 Task: Create a due date automation trigger when advanced on, 2 hours after a card is due add dates without an incomplete due date.
Action: Mouse moved to (852, 253)
Screenshot: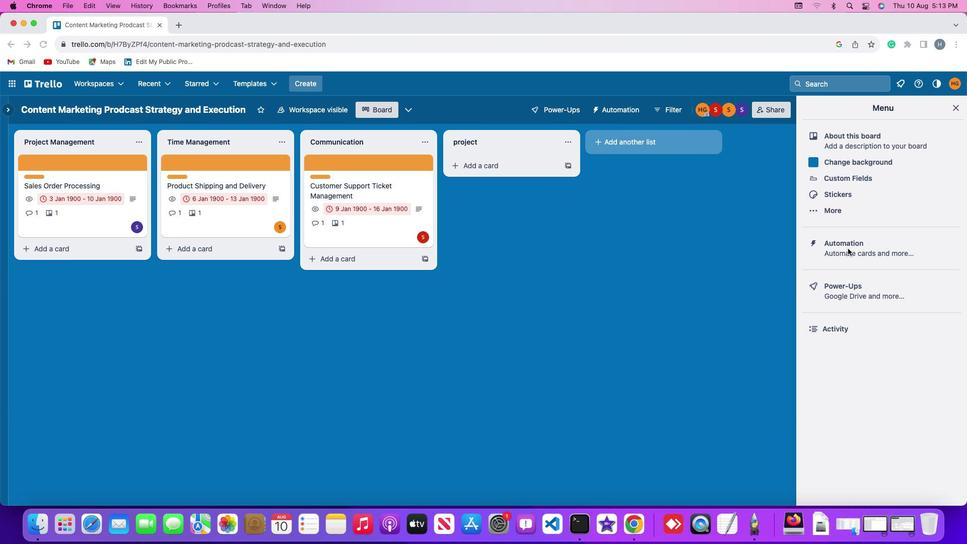 
Action: Mouse pressed left at (852, 253)
Screenshot: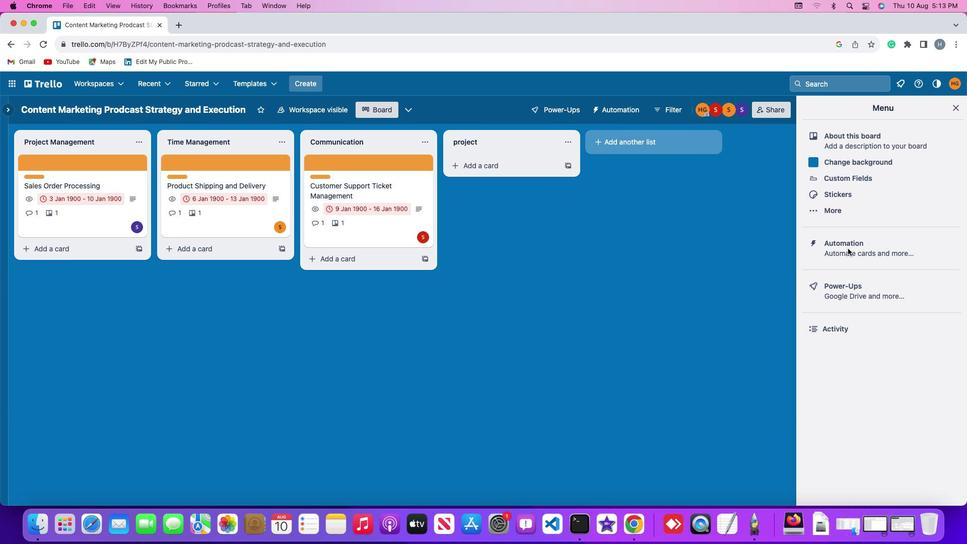 
Action: Mouse pressed left at (852, 253)
Screenshot: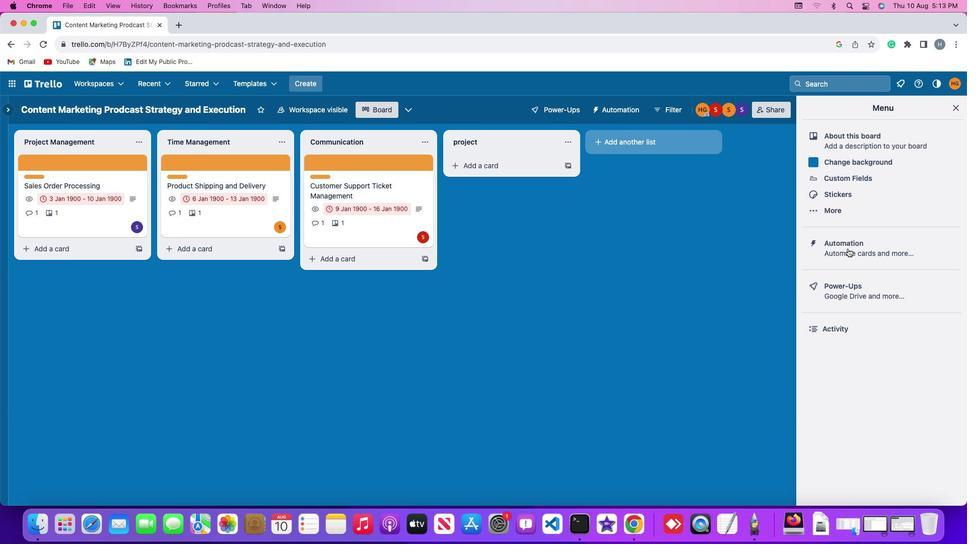 
Action: Mouse moved to (74, 241)
Screenshot: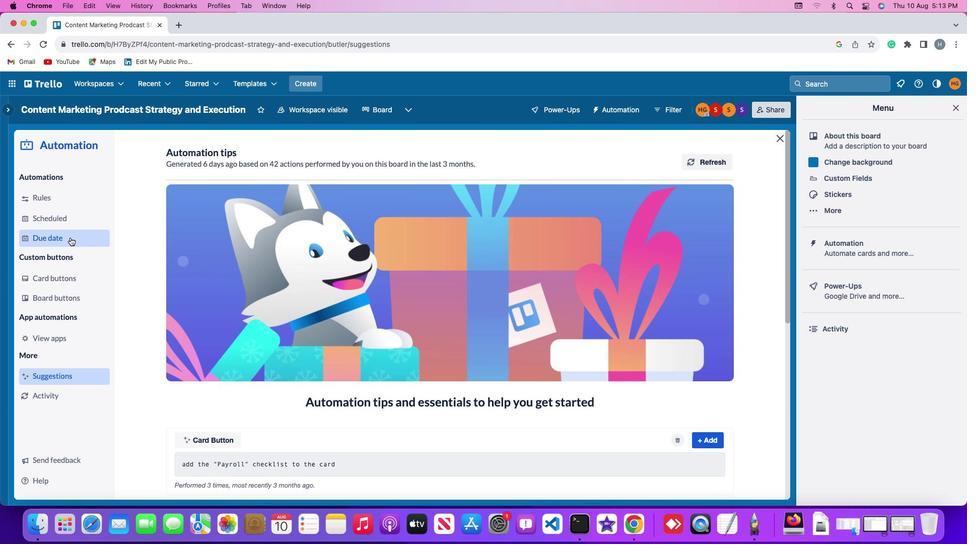 
Action: Mouse pressed left at (74, 241)
Screenshot: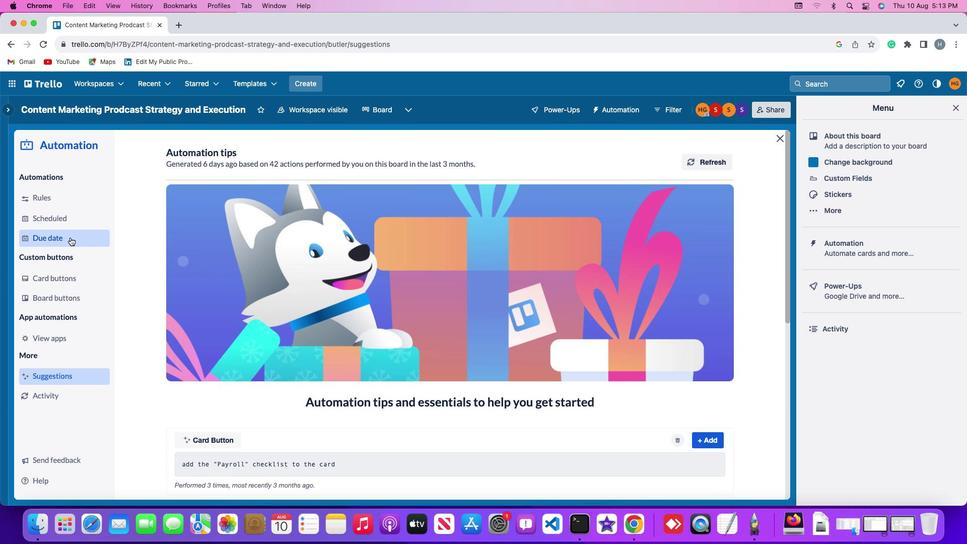 
Action: Mouse moved to (672, 155)
Screenshot: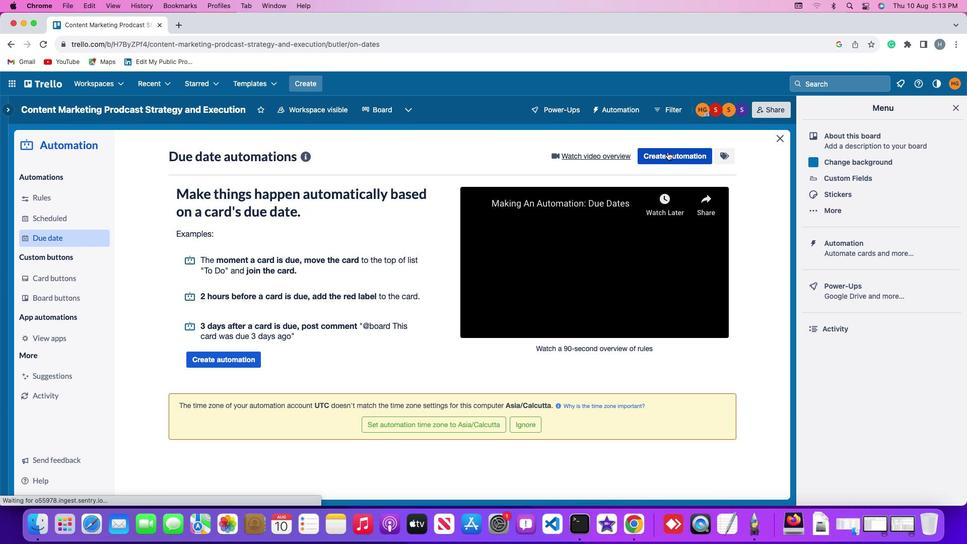 
Action: Mouse pressed left at (672, 155)
Screenshot: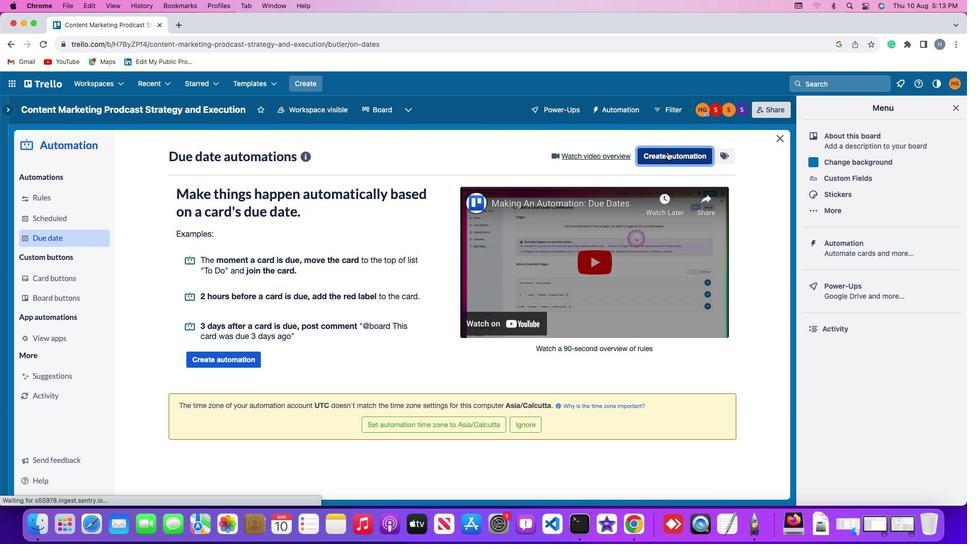 
Action: Mouse moved to (265, 256)
Screenshot: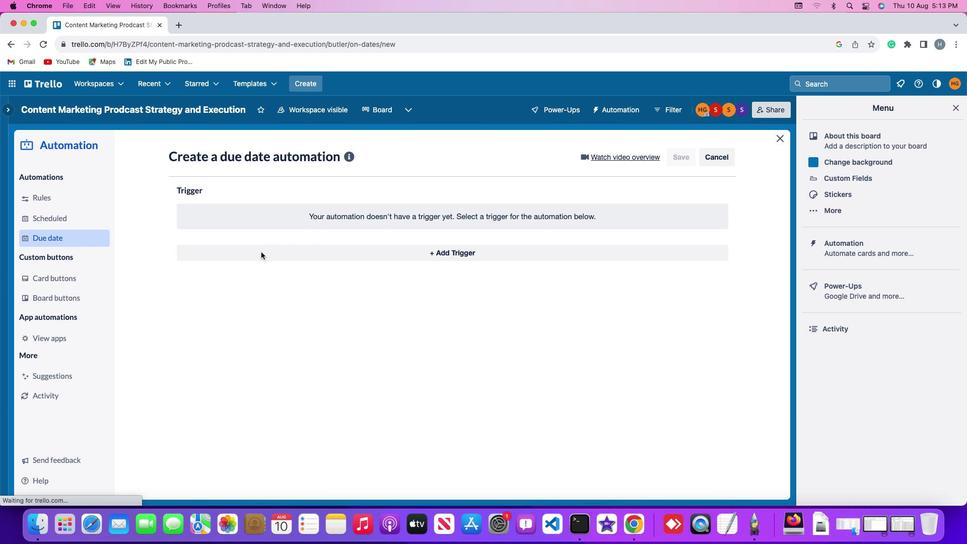 
Action: Mouse pressed left at (265, 256)
Screenshot: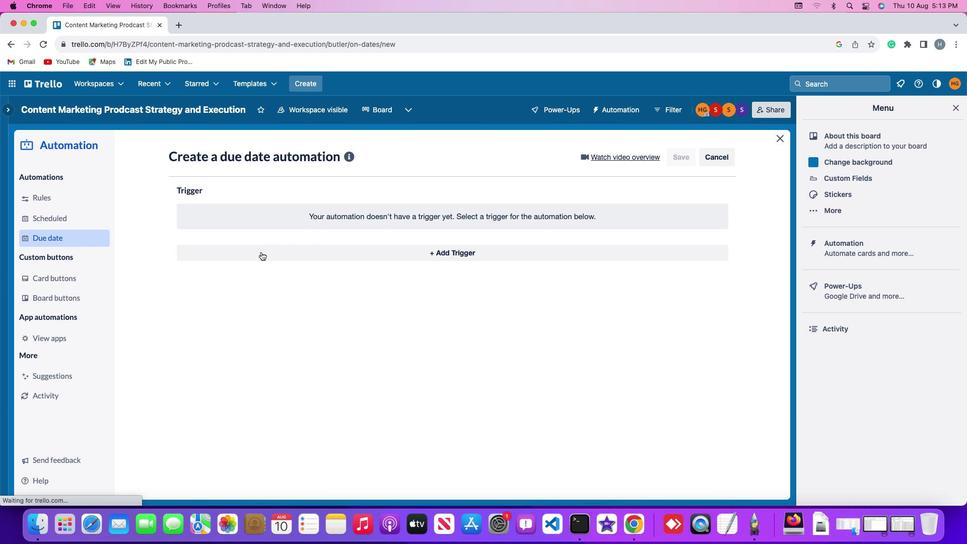 
Action: Mouse moved to (200, 410)
Screenshot: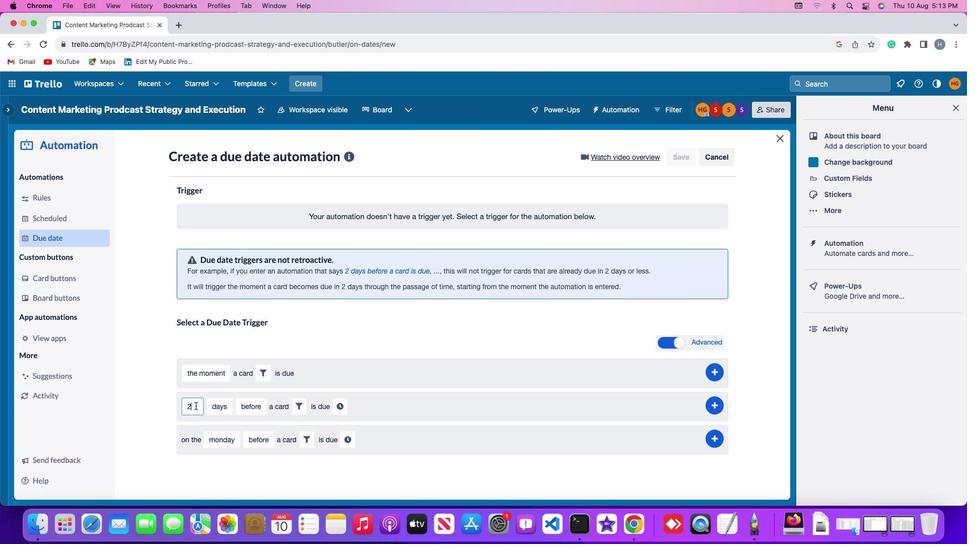 
Action: Mouse pressed left at (200, 410)
Screenshot: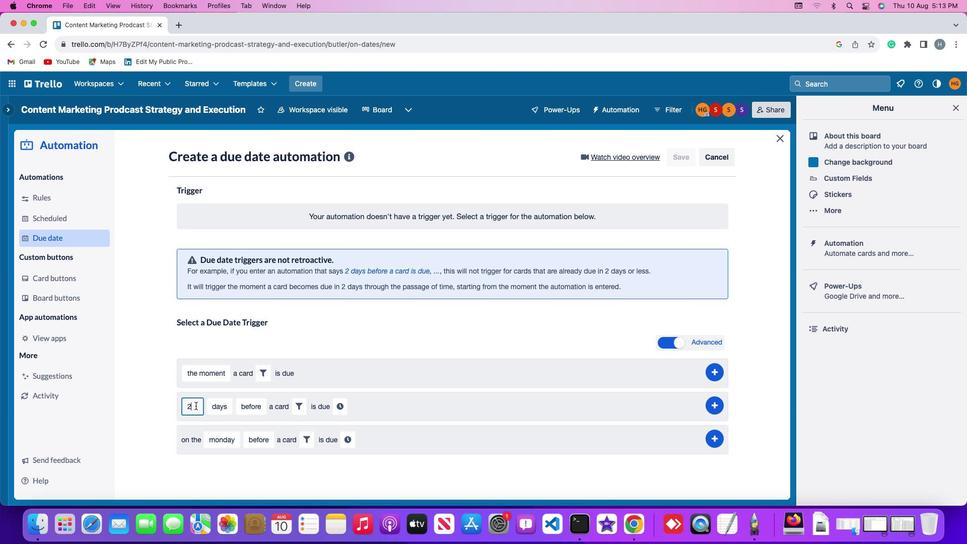 
Action: Key pressed Key.backspace'2'
Screenshot: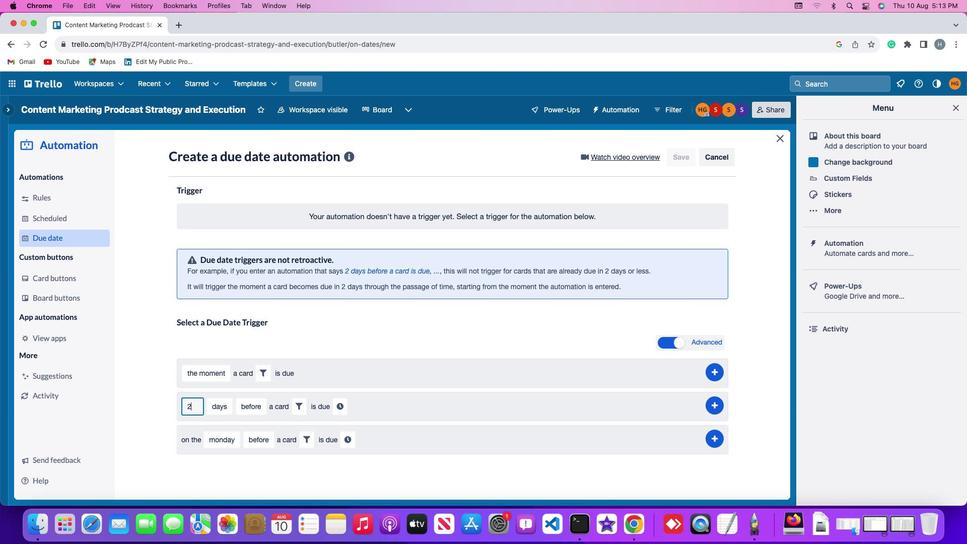
Action: Mouse moved to (214, 409)
Screenshot: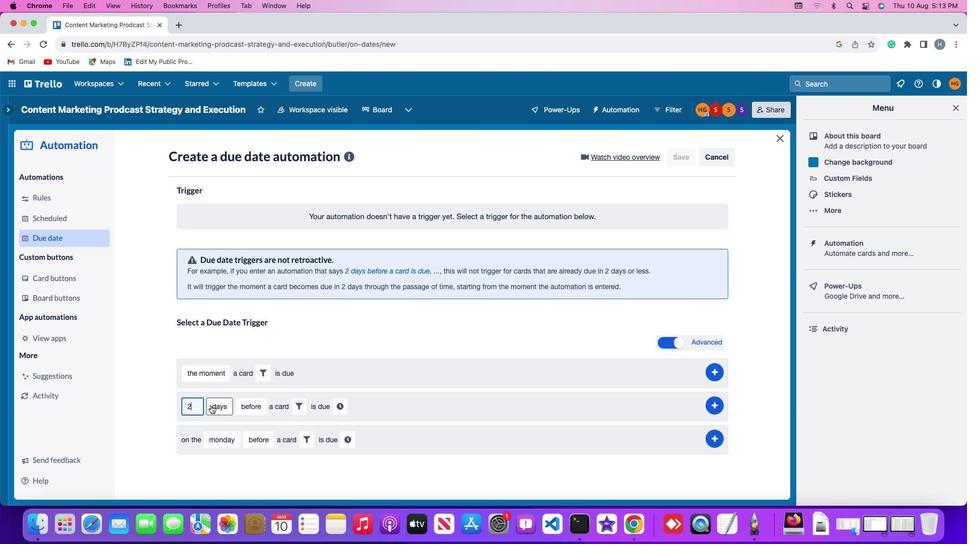 
Action: Mouse pressed left at (214, 409)
Screenshot: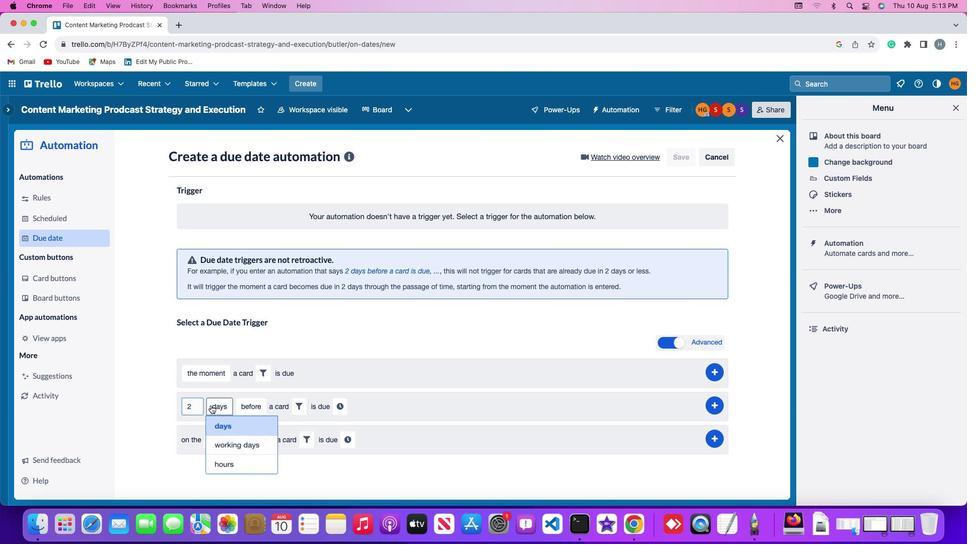 
Action: Mouse moved to (229, 468)
Screenshot: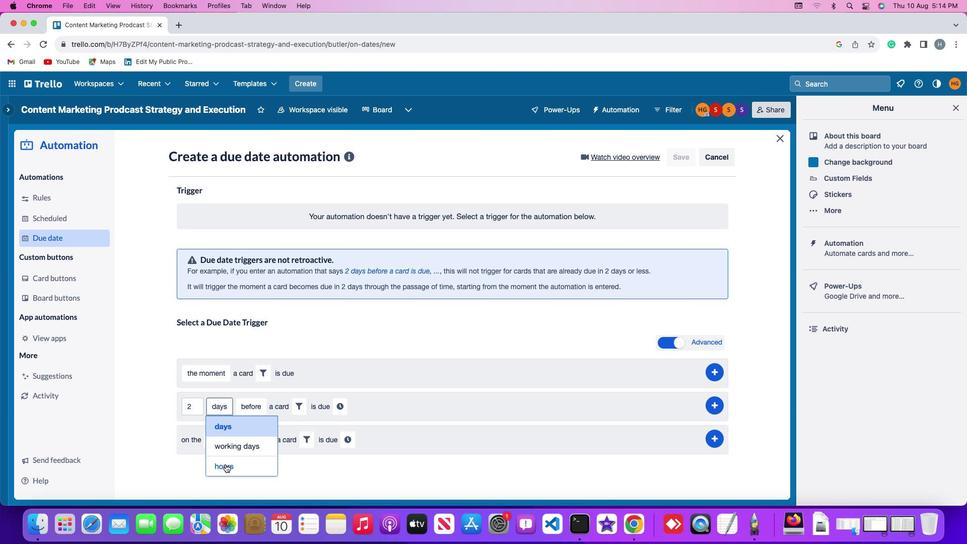 
Action: Mouse pressed left at (229, 468)
Screenshot: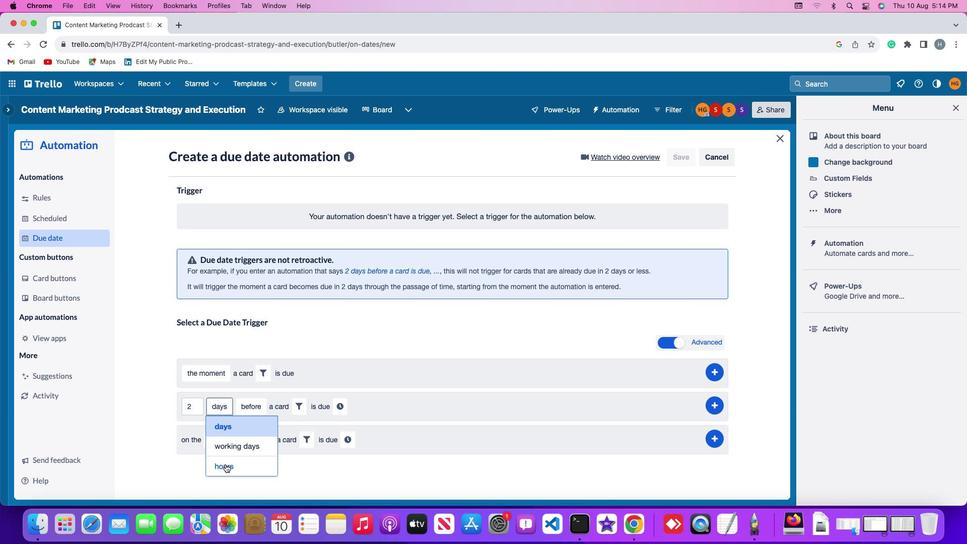
Action: Mouse moved to (263, 411)
Screenshot: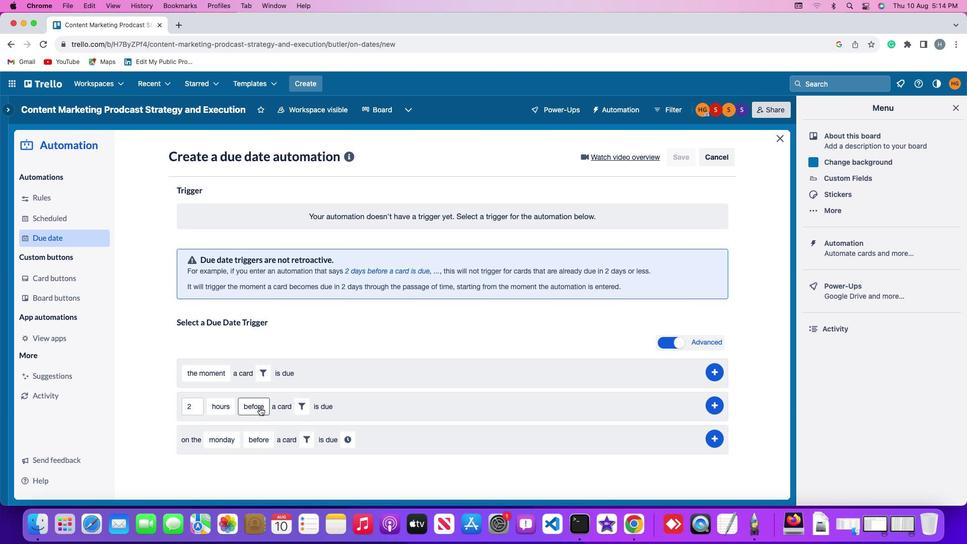 
Action: Mouse pressed left at (263, 411)
Screenshot: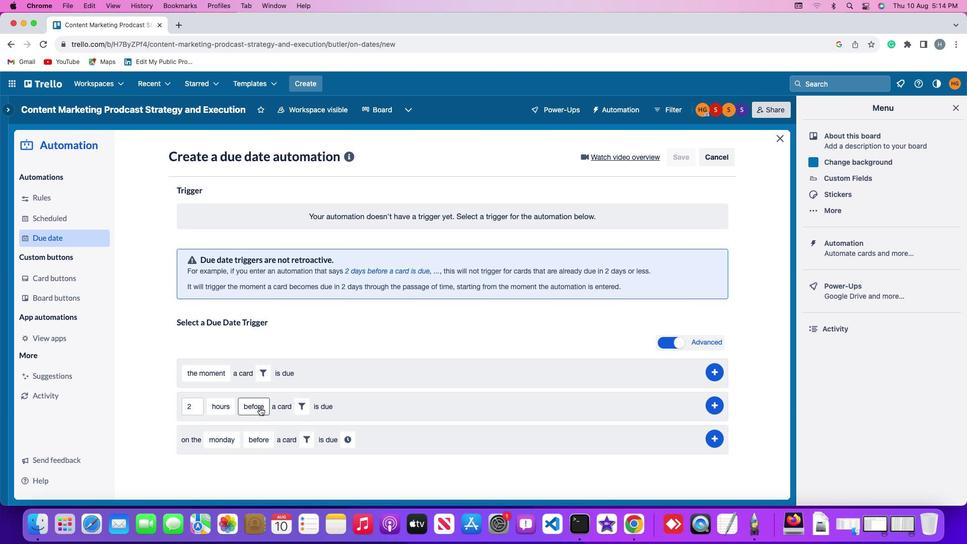 
Action: Mouse moved to (261, 444)
Screenshot: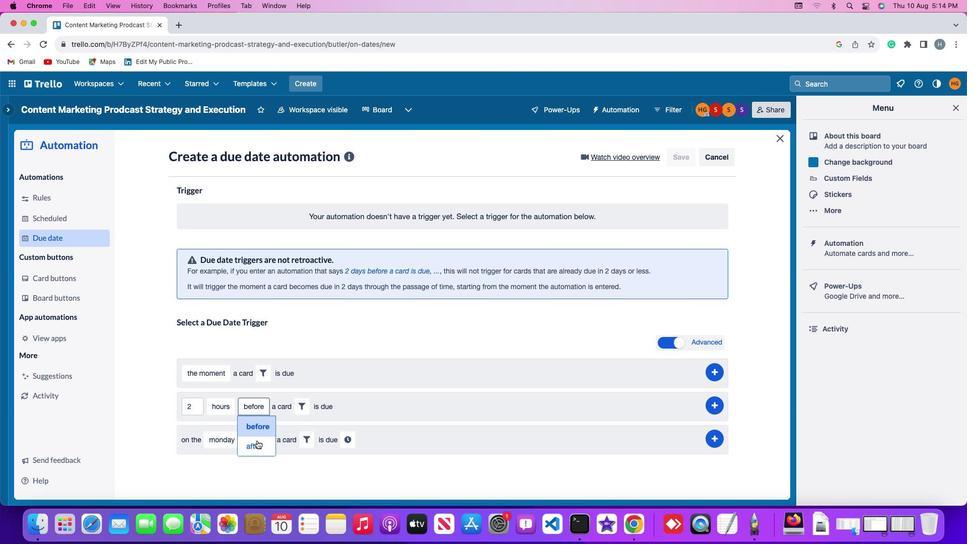
Action: Mouse pressed left at (261, 444)
Screenshot: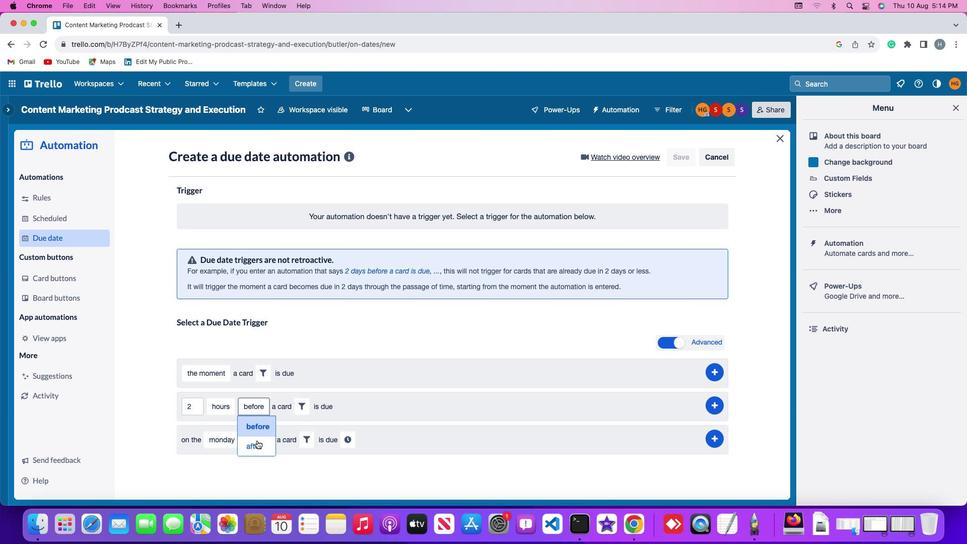 
Action: Mouse moved to (296, 413)
Screenshot: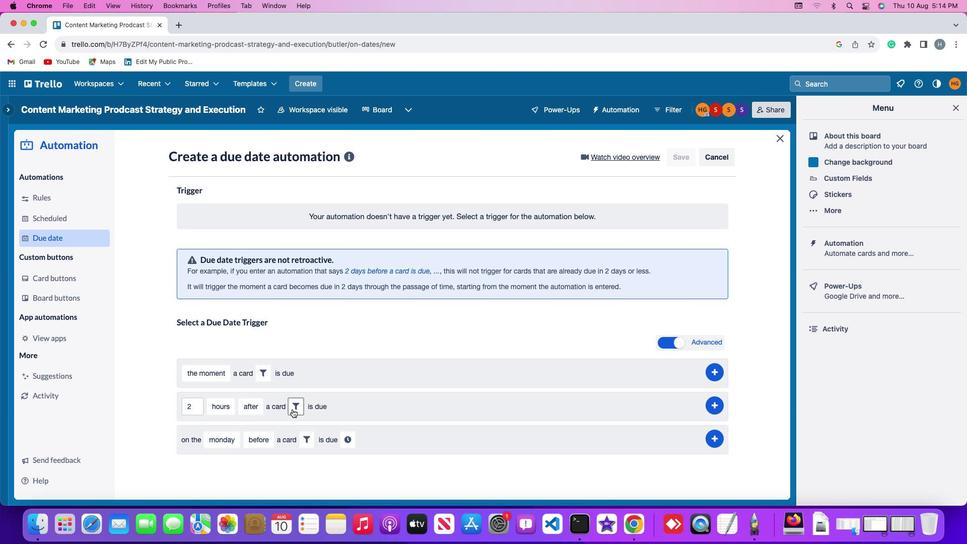 
Action: Mouse pressed left at (296, 413)
Screenshot: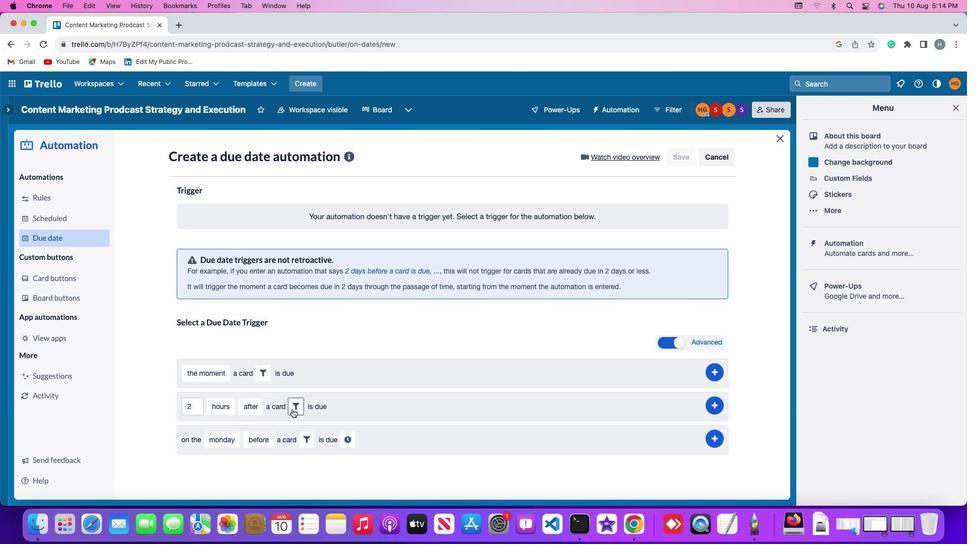 
Action: Mouse moved to (356, 445)
Screenshot: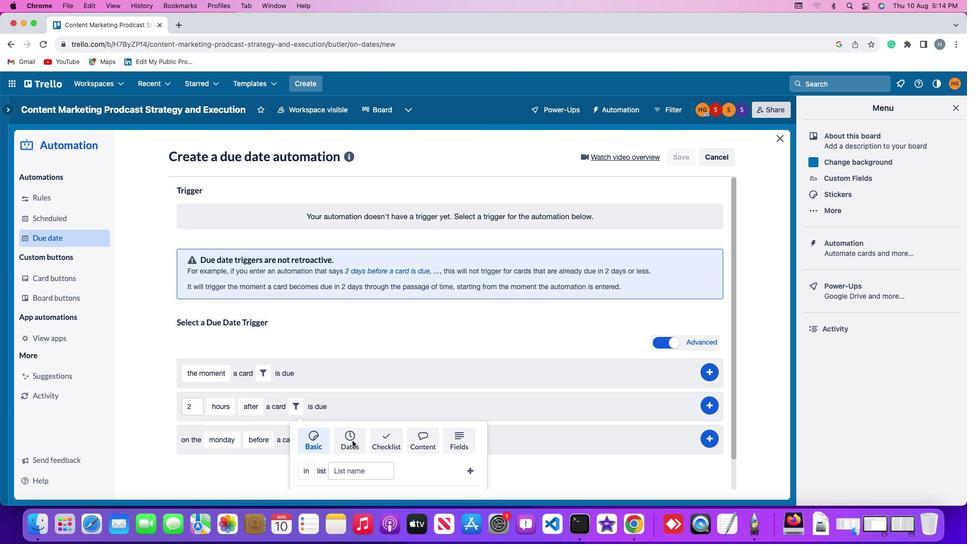 
Action: Mouse pressed left at (356, 445)
Screenshot: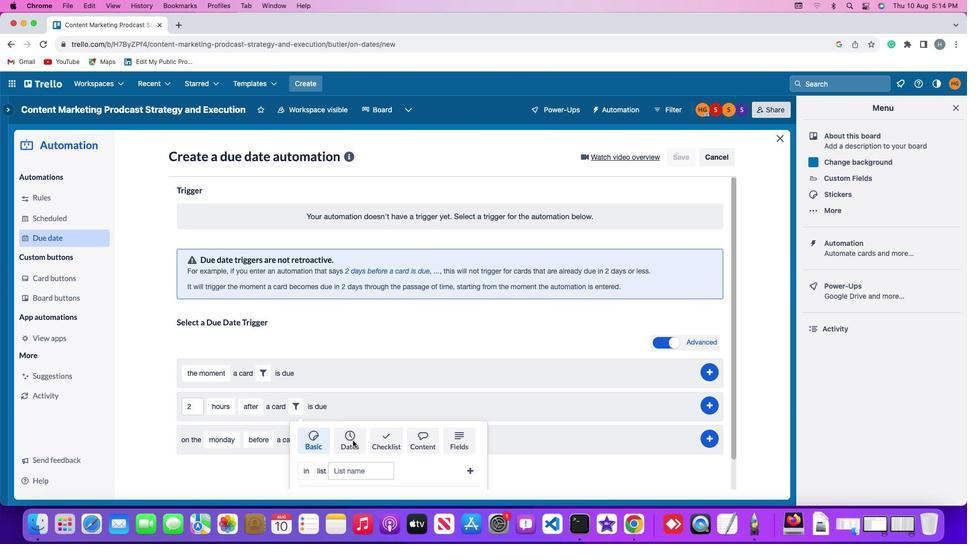 
Action: Mouse moved to (307, 473)
Screenshot: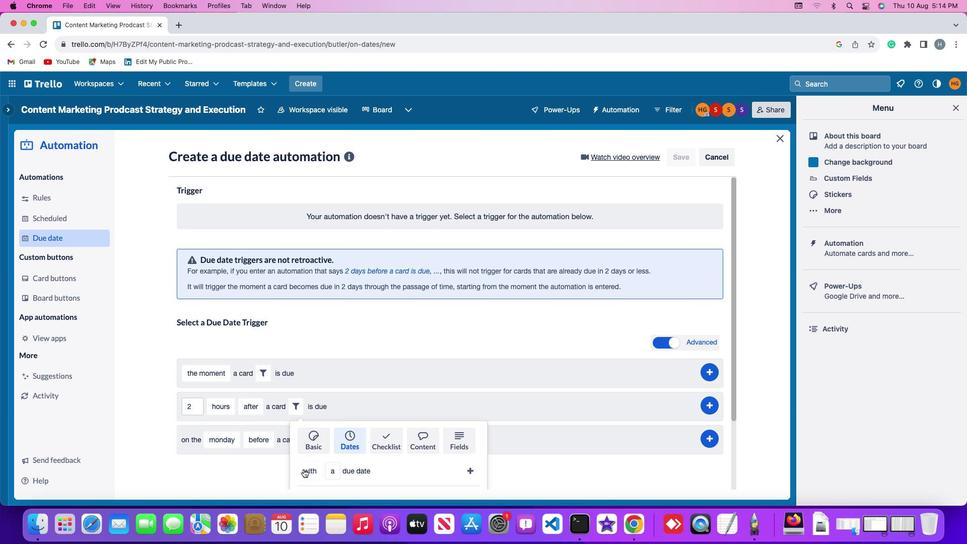 
Action: Mouse pressed left at (307, 473)
Screenshot: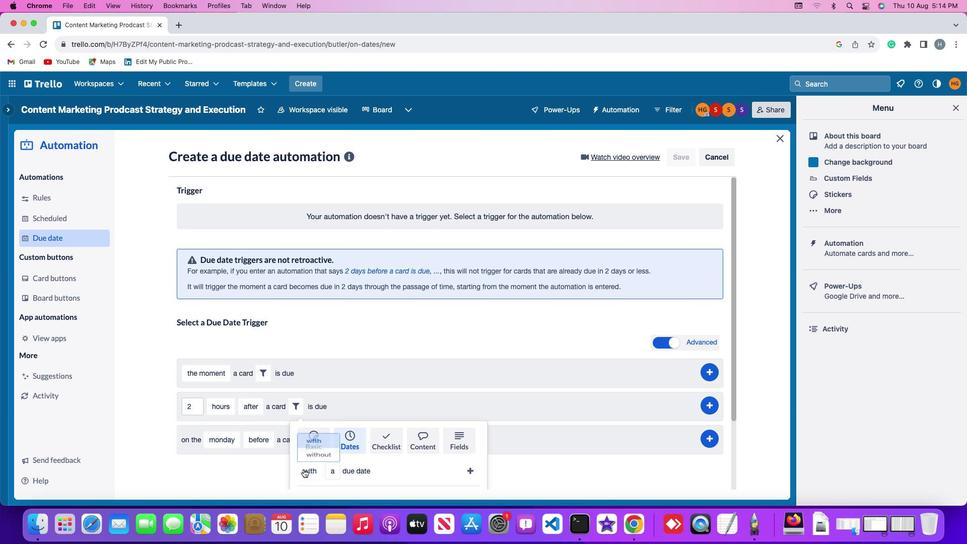 
Action: Mouse moved to (316, 460)
Screenshot: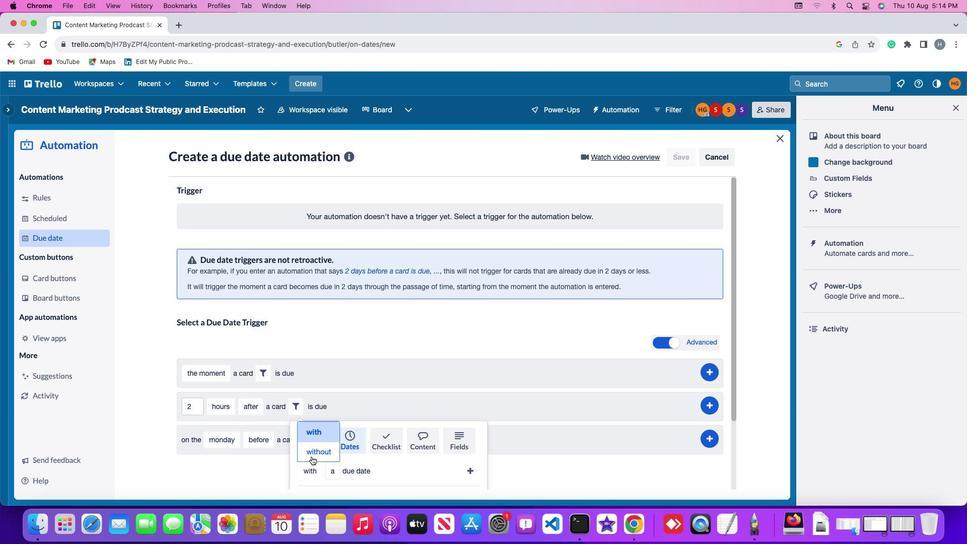 
Action: Mouse pressed left at (316, 460)
Screenshot: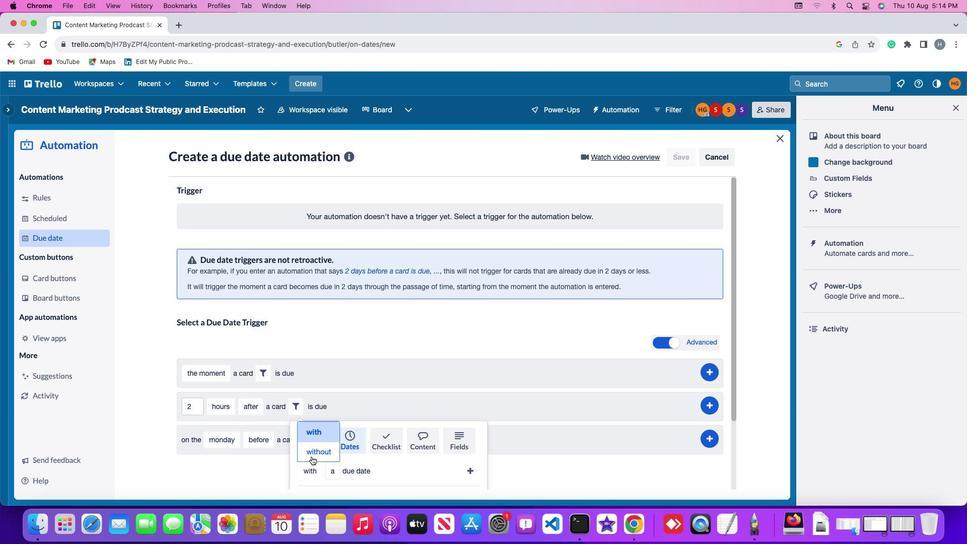 
Action: Mouse moved to (345, 478)
Screenshot: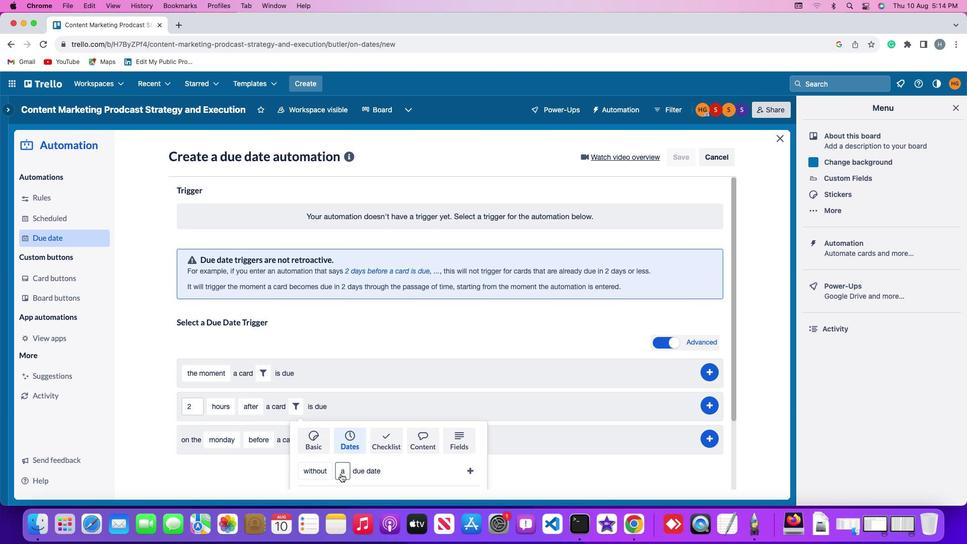 
Action: Mouse pressed left at (345, 478)
Screenshot: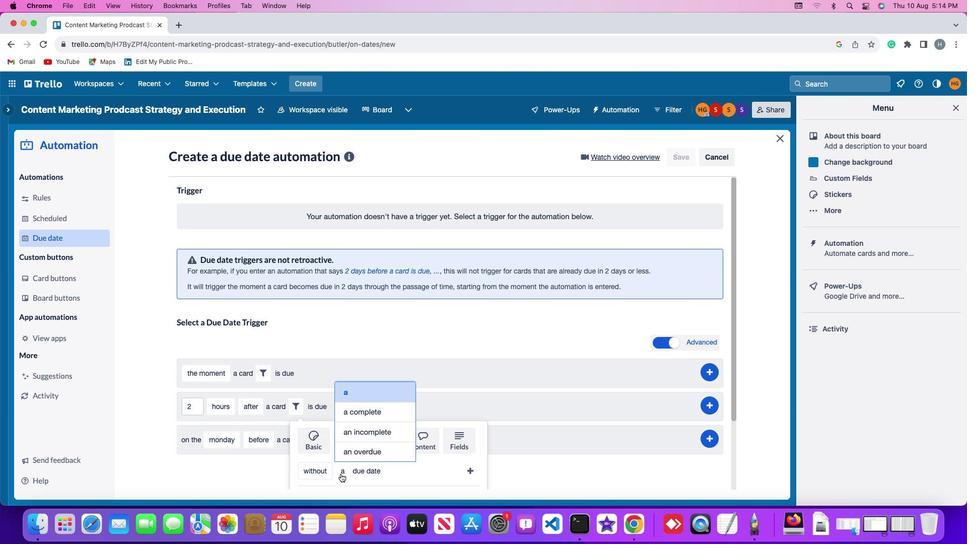 
Action: Mouse moved to (365, 438)
Screenshot: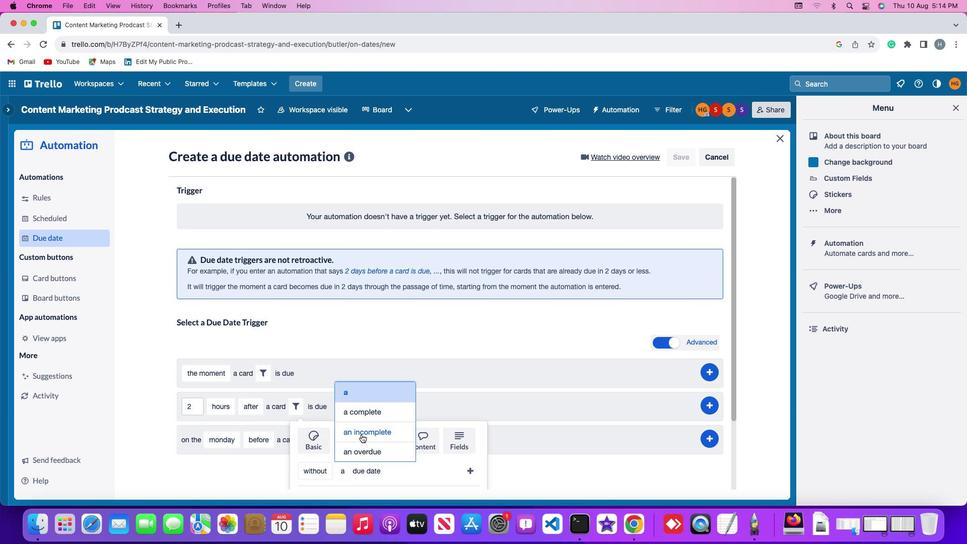 
Action: Mouse pressed left at (365, 438)
Screenshot: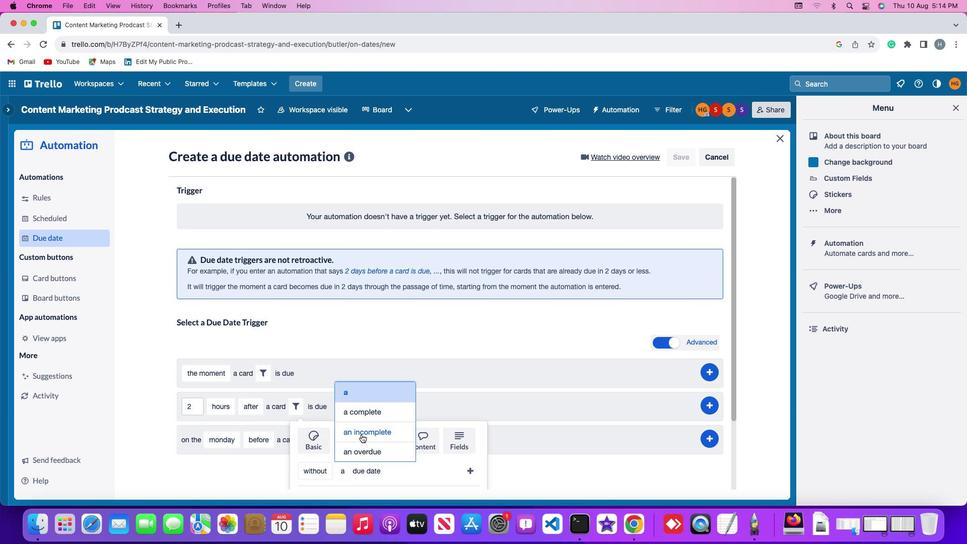
Action: Mouse moved to (476, 472)
Screenshot: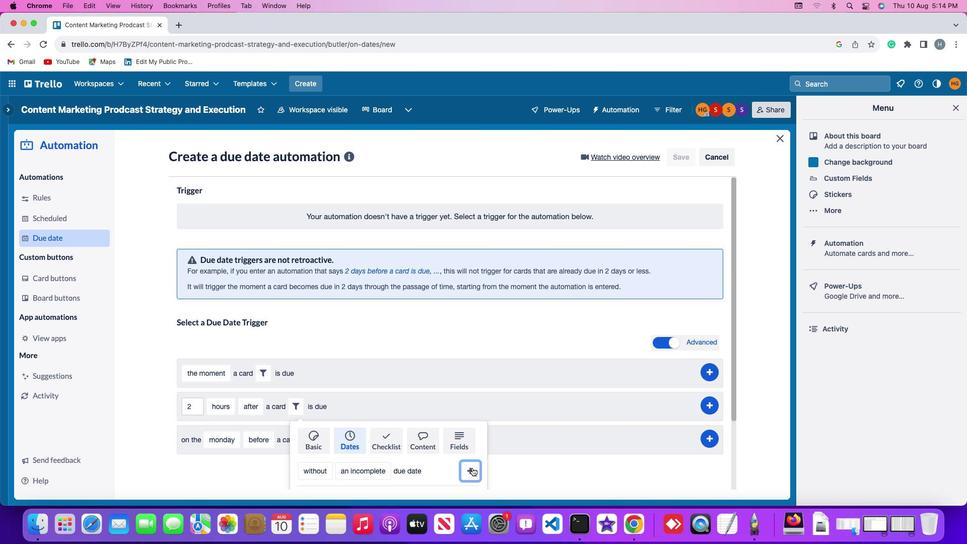 
Action: Mouse pressed left at (476, 472)
Screenshot: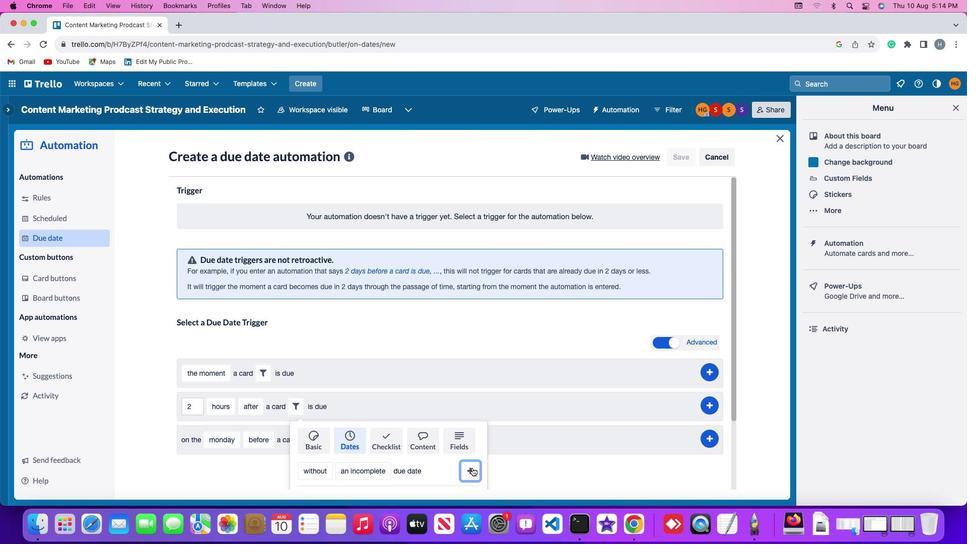 
Action: Mouse moved to (717, 408)
Screenshot: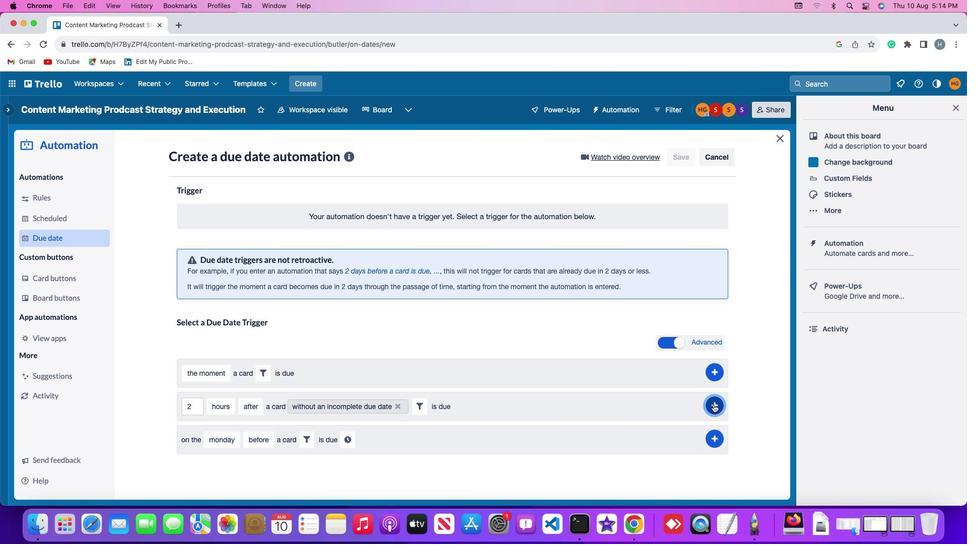 
Action: Mouse pressed left at (717, 408)
Screenshot: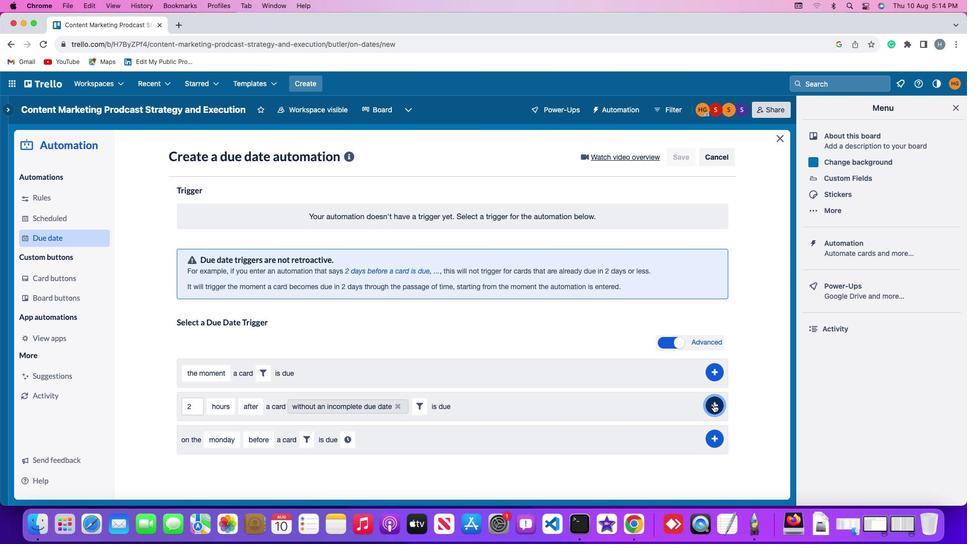 
Action: Mouse moved to (764, 353)
Screenshot: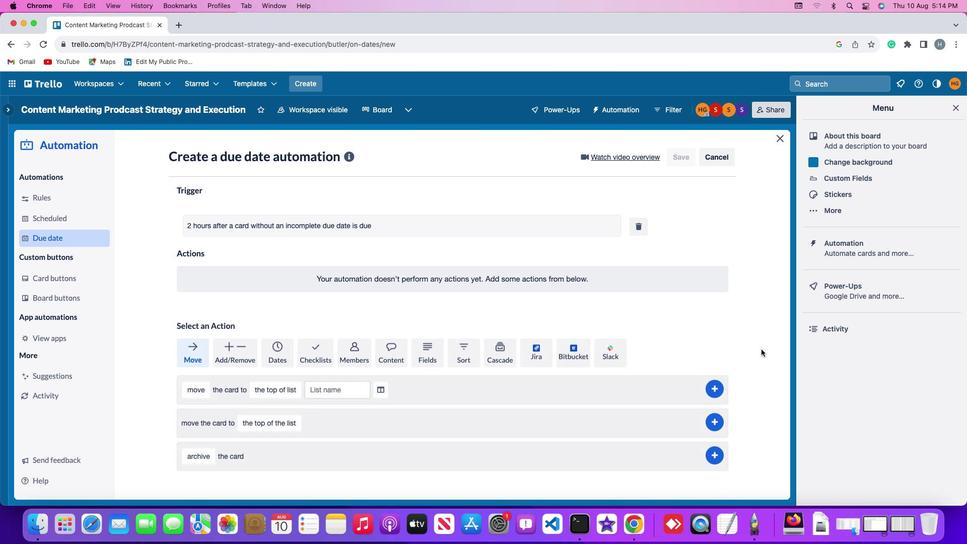 
